 Task: Set the output format to spdif.
Action: Mouse moved to (122, 16)
Screenshot: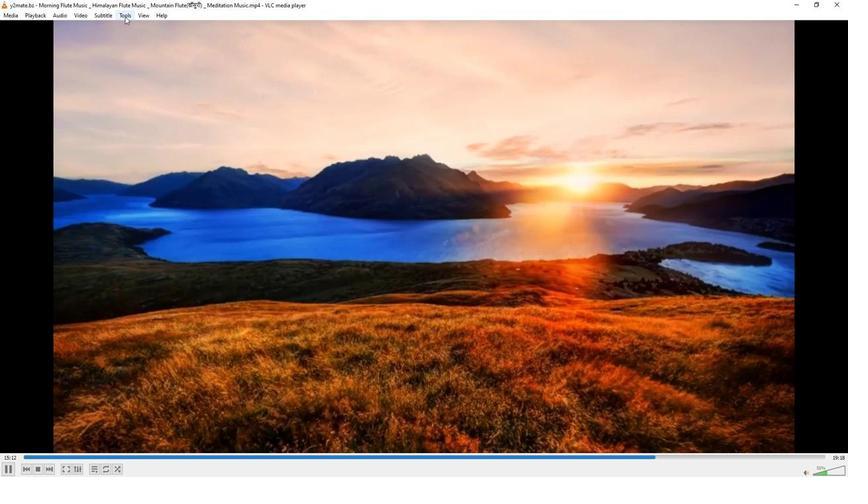 
Action: Mouse pressed left at (122, 16)
Screenshot: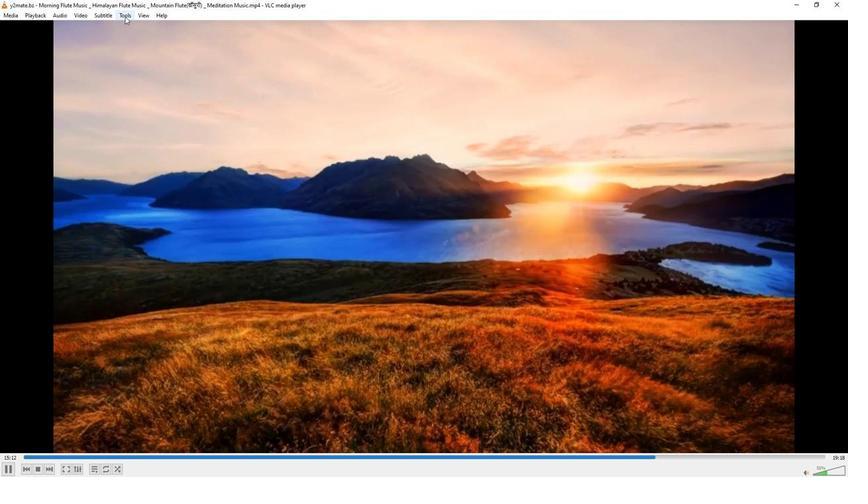 
Action: Mouse moved to (126, 119)
Screenshot: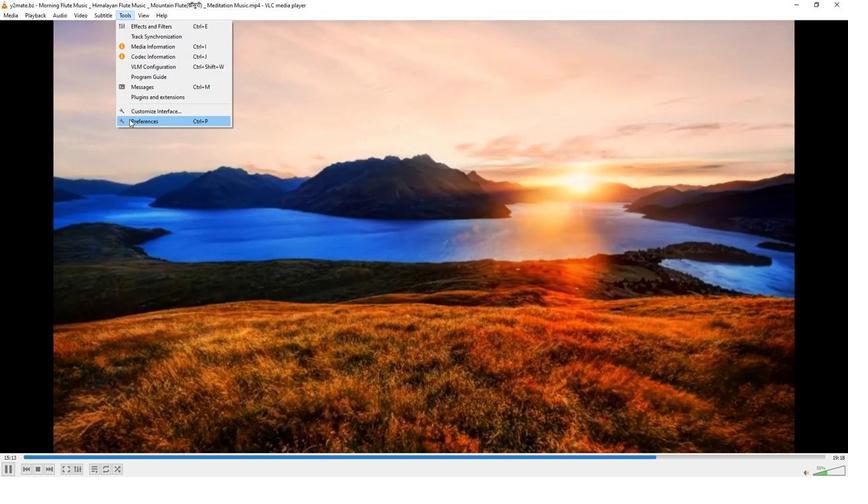 
Action: Mouse pressed left at (126, 119)
Screenshot: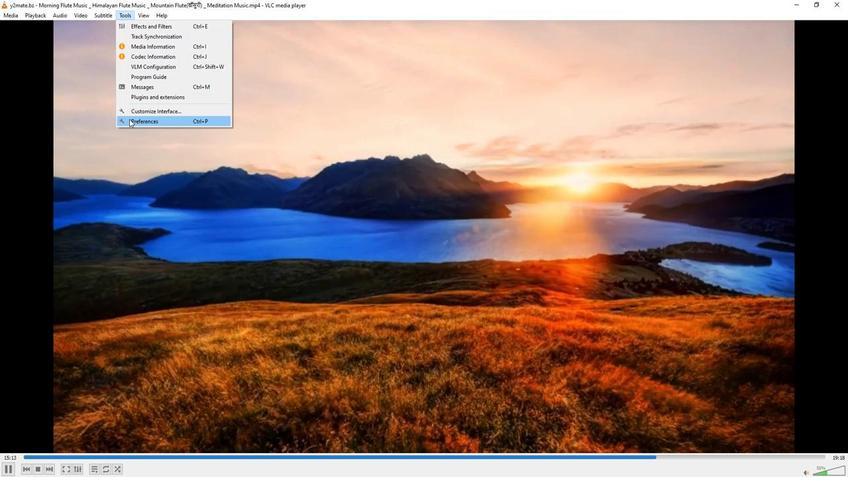 
Action: Mouse moved to (277, 389)
Screenshot: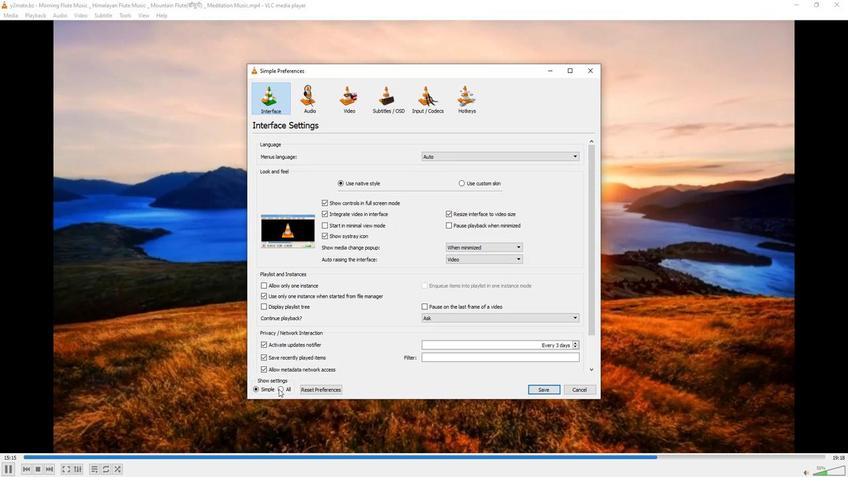 
Action: Mouse pressed left at (277, 389)
Screenshot: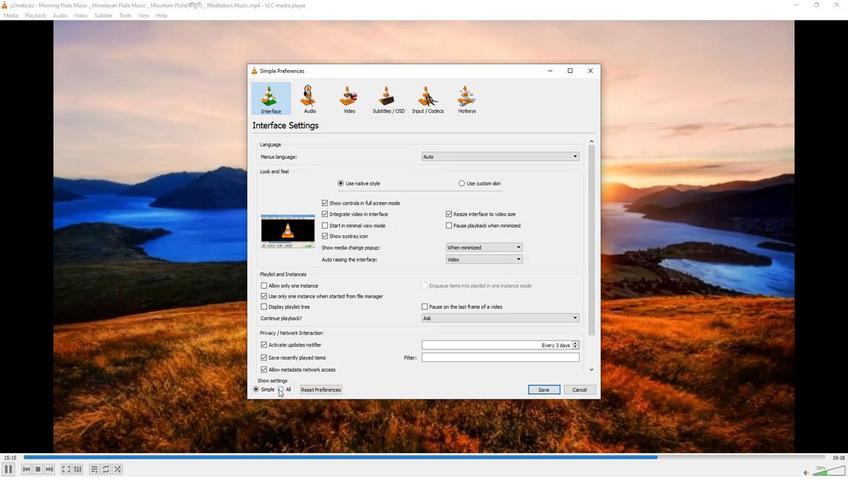 
Action: Mouse moved to (267, 202)
Screenshot: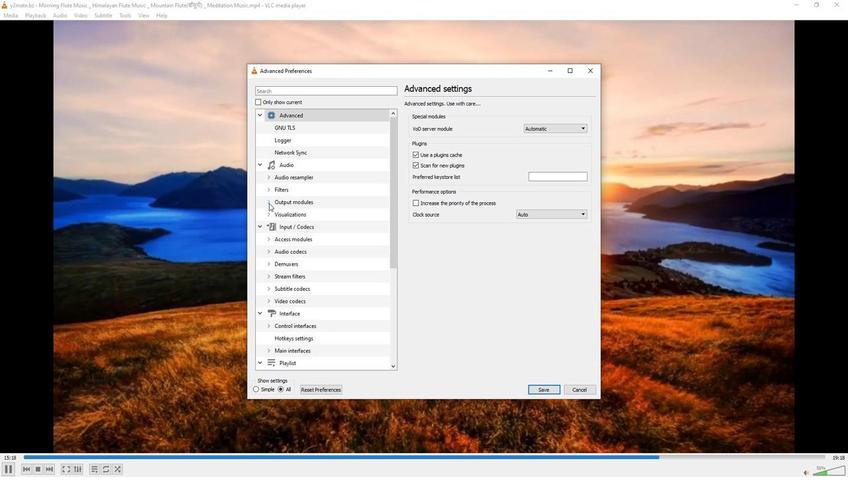 
Action: Mouse pressed left at (267, 202)
Screenshot: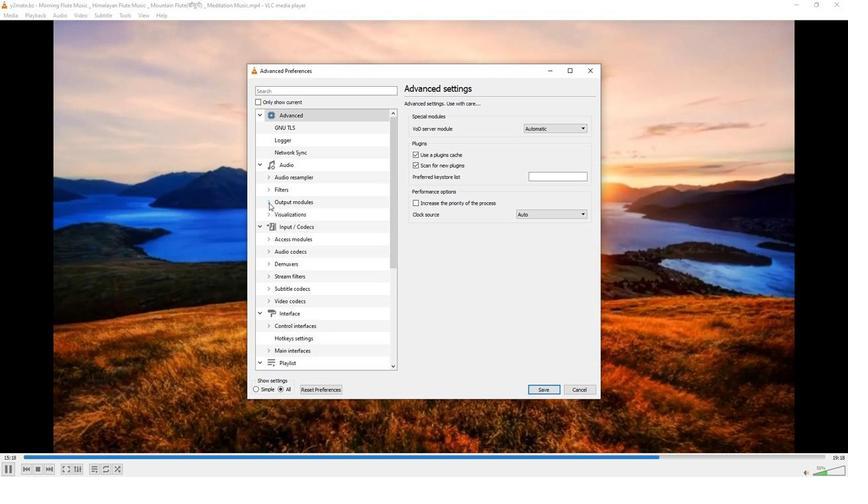 
Action: Mouse moved to (293, 228)
Screenshot: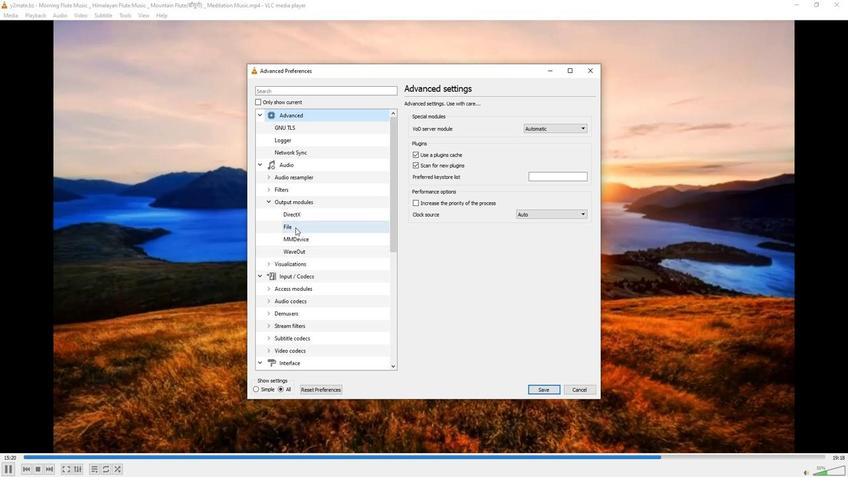 
Action: Mouse pressed left at (293, 228)
Screenshot: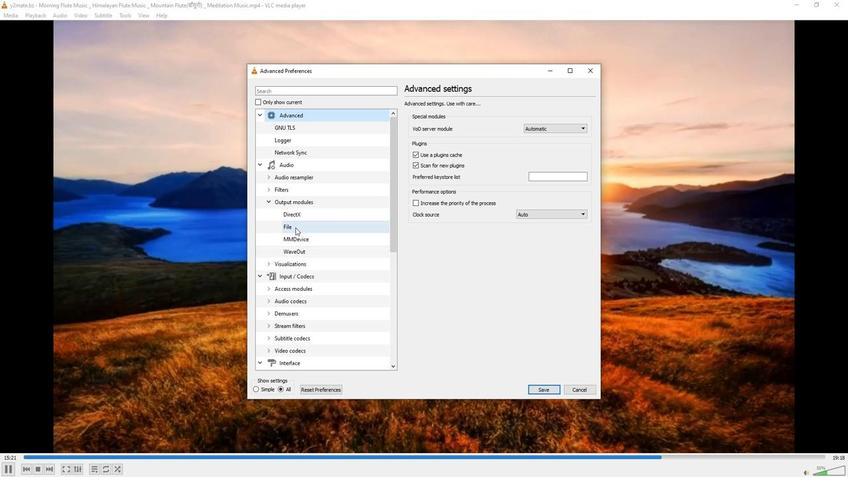 
Action: Mouse moved to (582, 133)
Screenshot: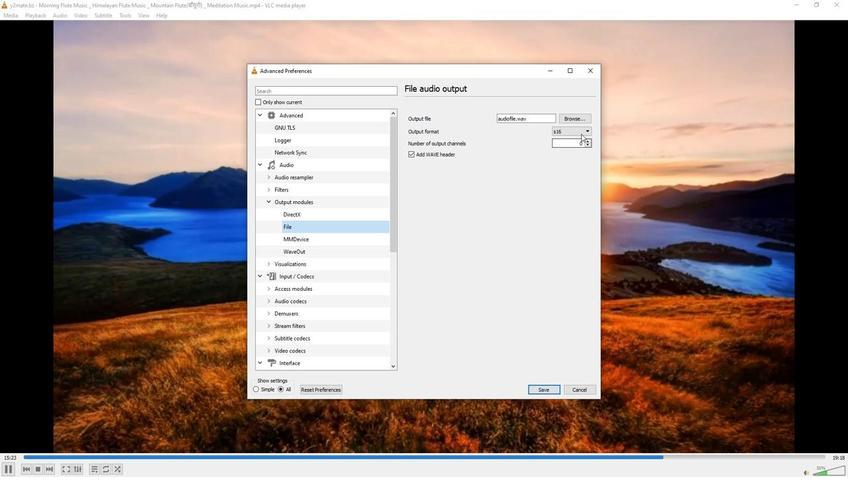 
Action: Mouse pressed left at (582, 133)
Screenshot: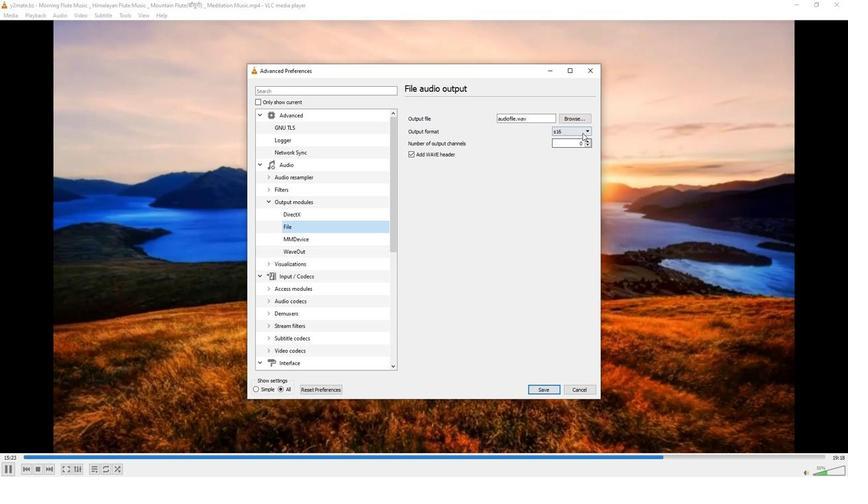 
Action: Mouse moved to (561, 157)
Screenshot: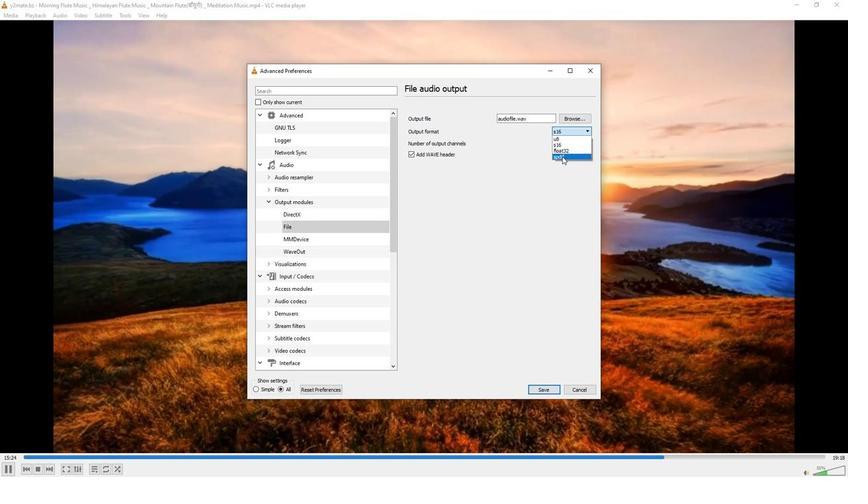 
Action: Mouse pressed left at (561, 157)
Screenshot: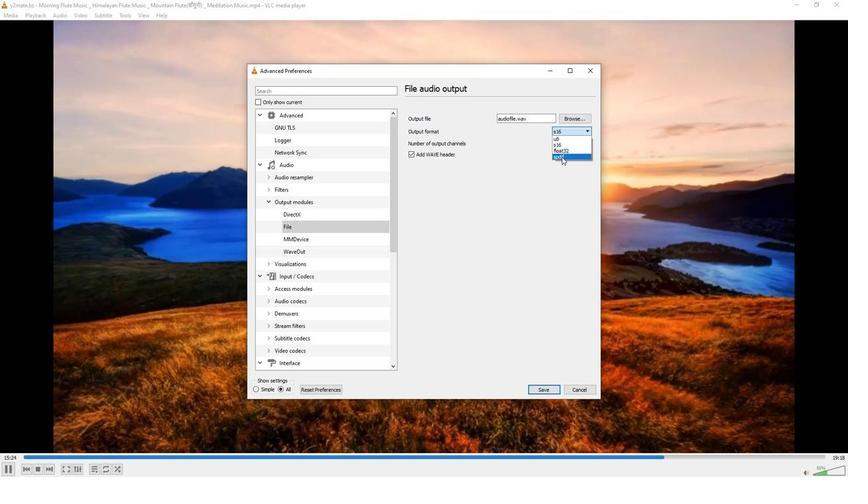 
Action: Mouse moved to (522, 194)
Screenshot: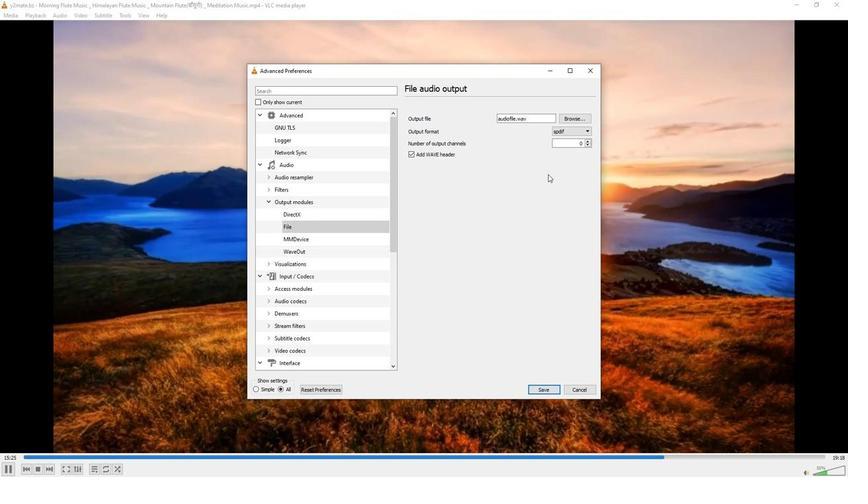 
